 Task: Add filter "In the last 3 months" in the request date.
Action: Mouse pressed left at (929, 332)
Screenshot: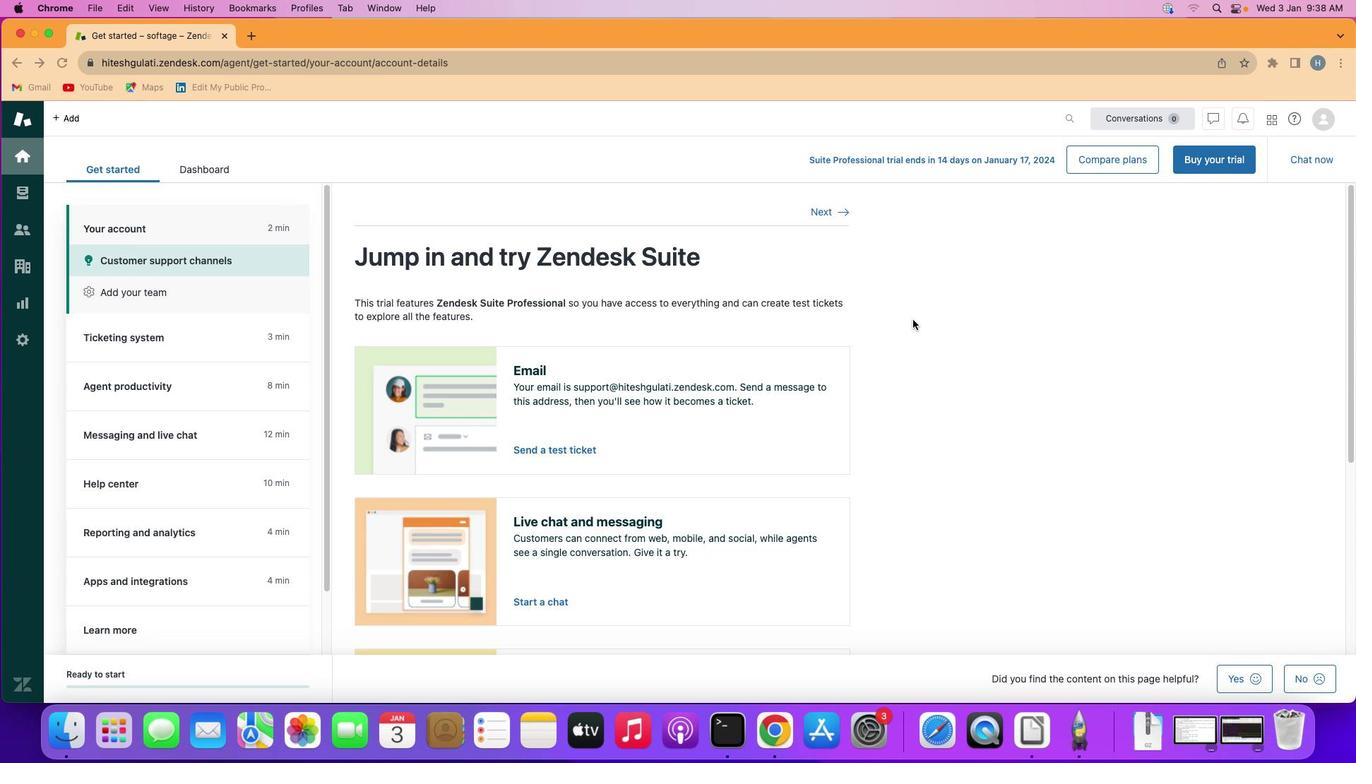 
Action: Mouse moved to (38, 197)
Screenshot: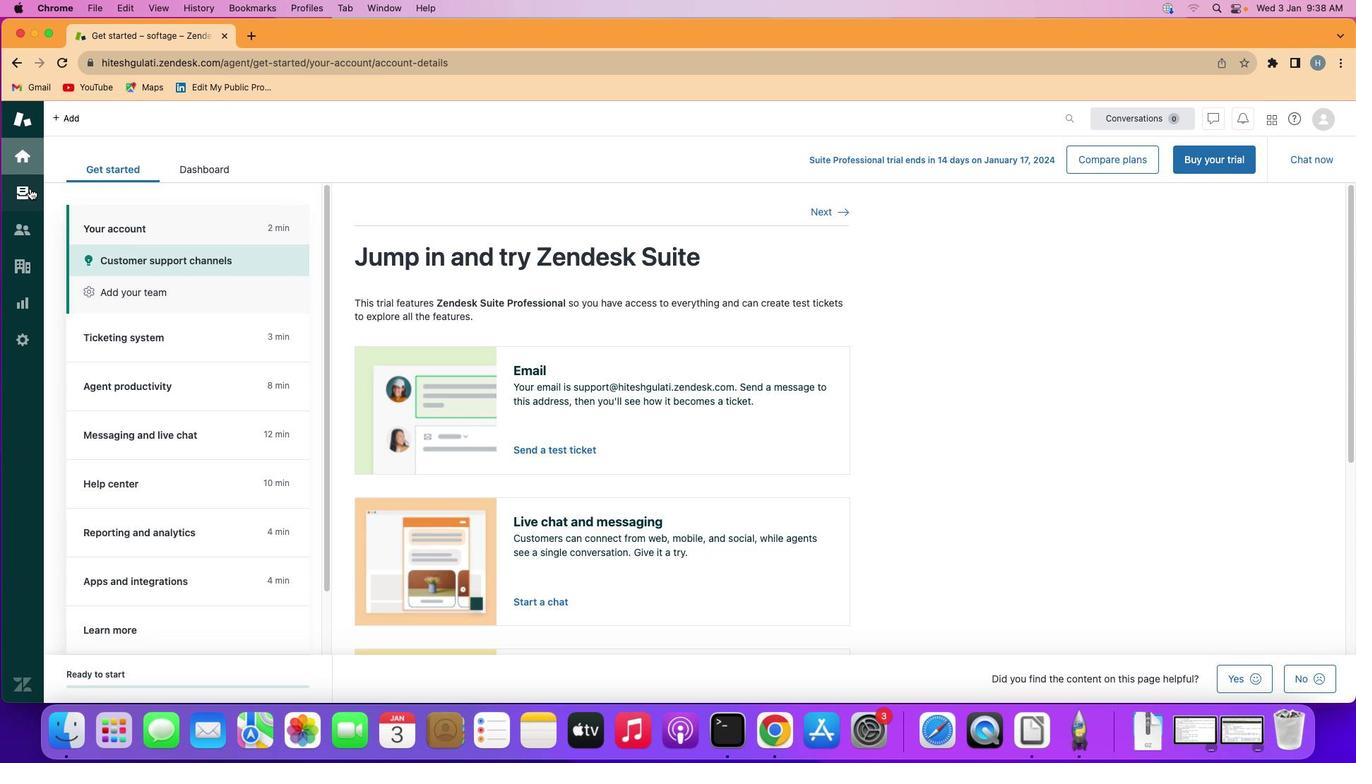 
Action: Mouse pressed left at (38, 197)
Screenshot: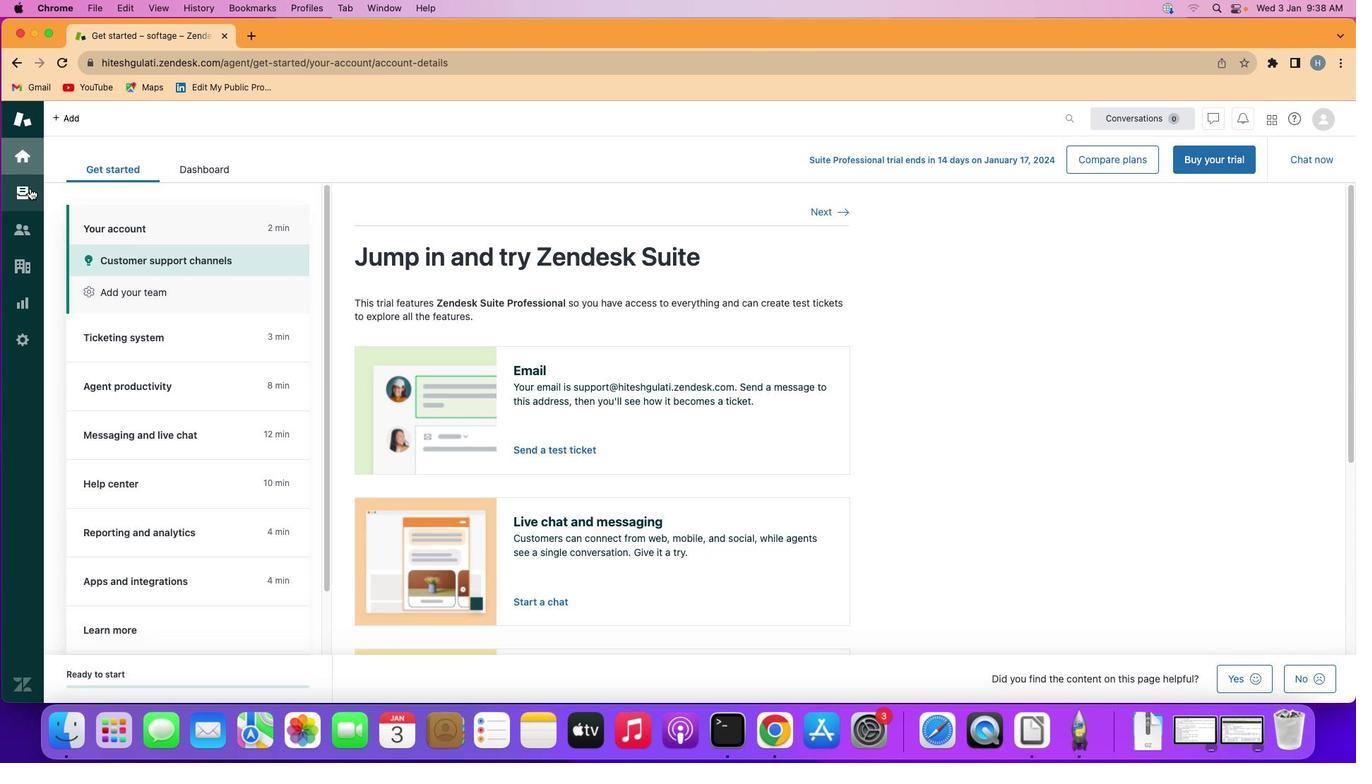 
Action: Mouse moved to (158, 300)
Screenshot: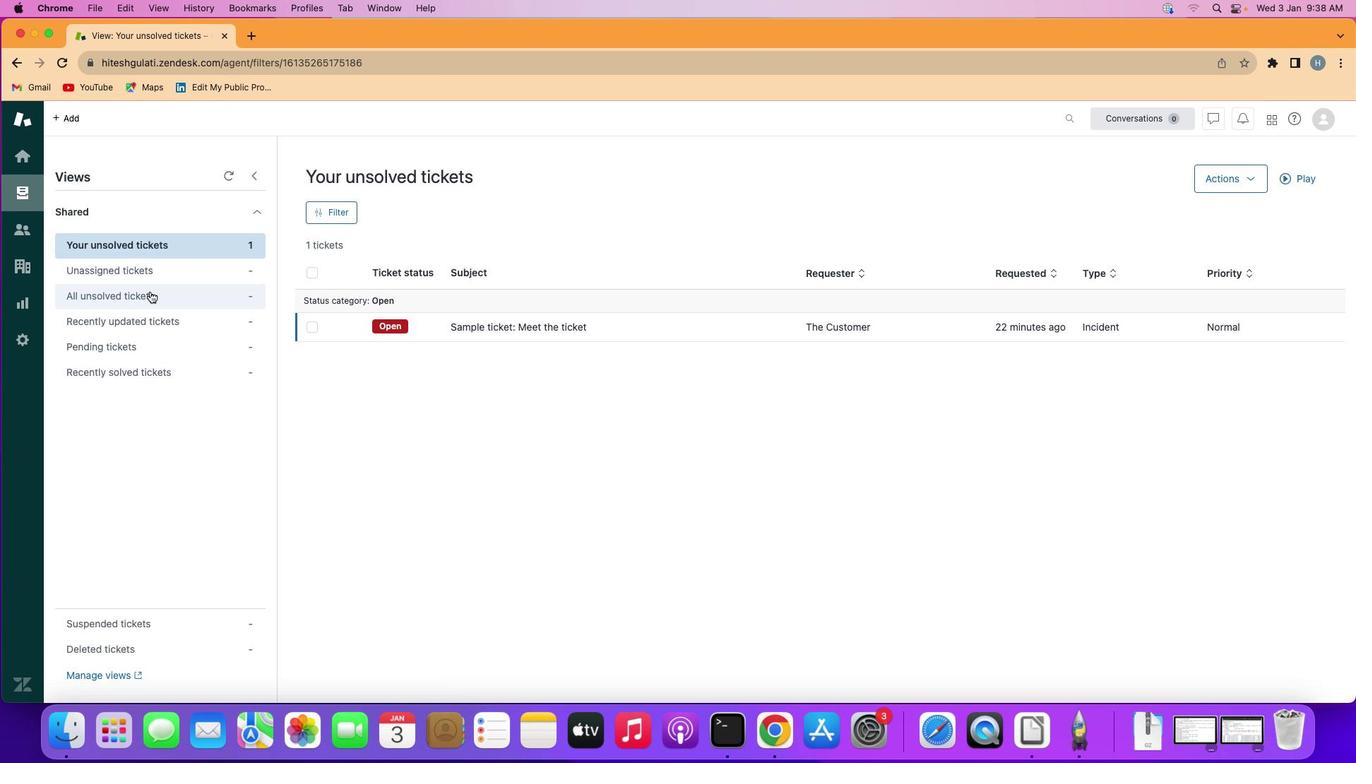 
Action: Mouse pressed left at (158, 300)
Screenshot: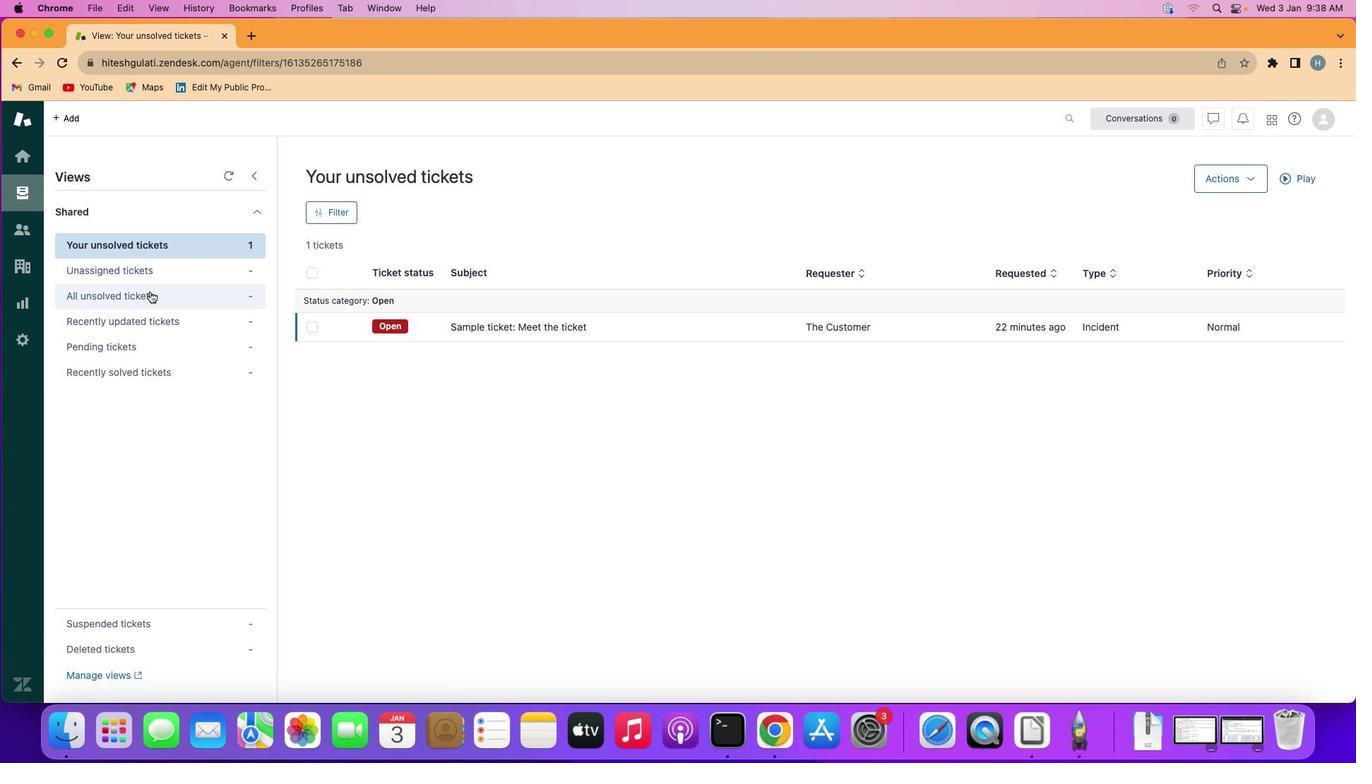 
Action: Mouse moved to (343, 221)
Screenshot: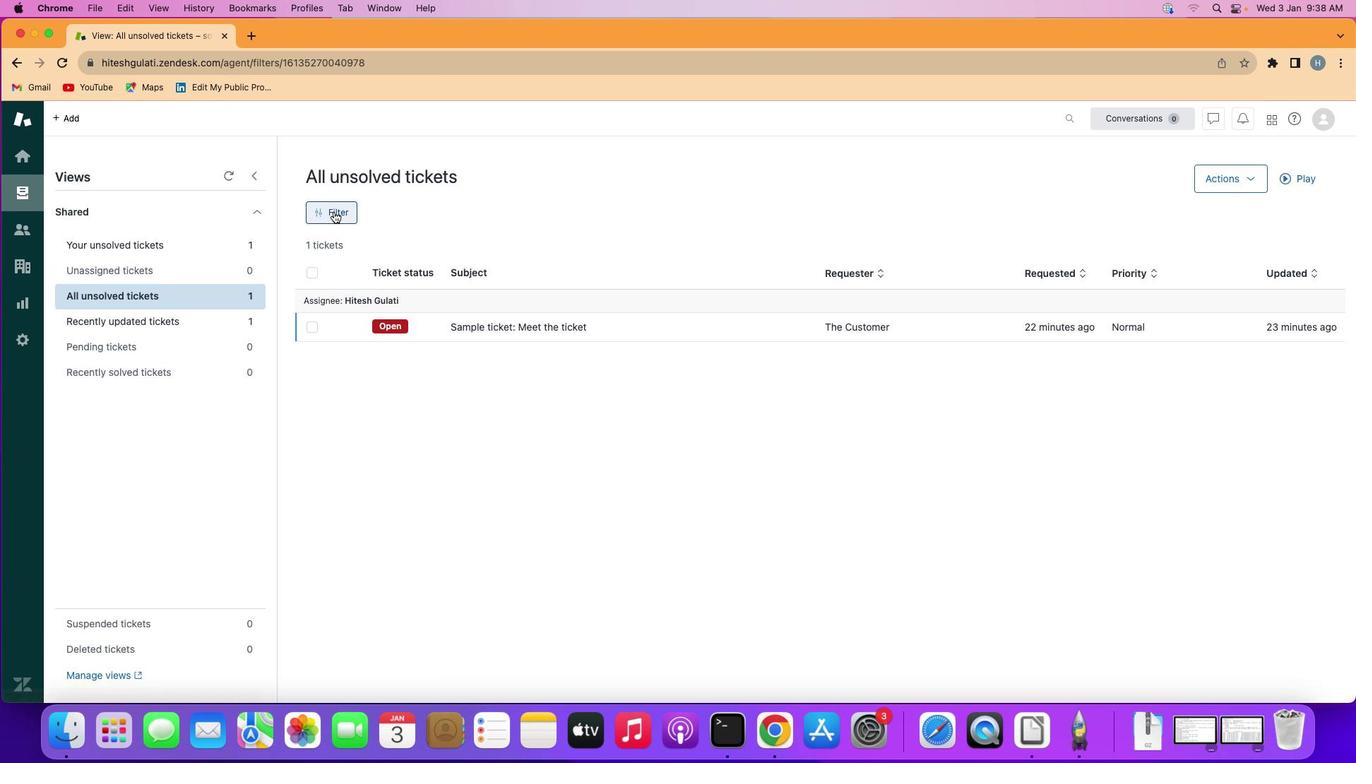 
Action: Mouse pressed left at (343, 221)
Screenshot: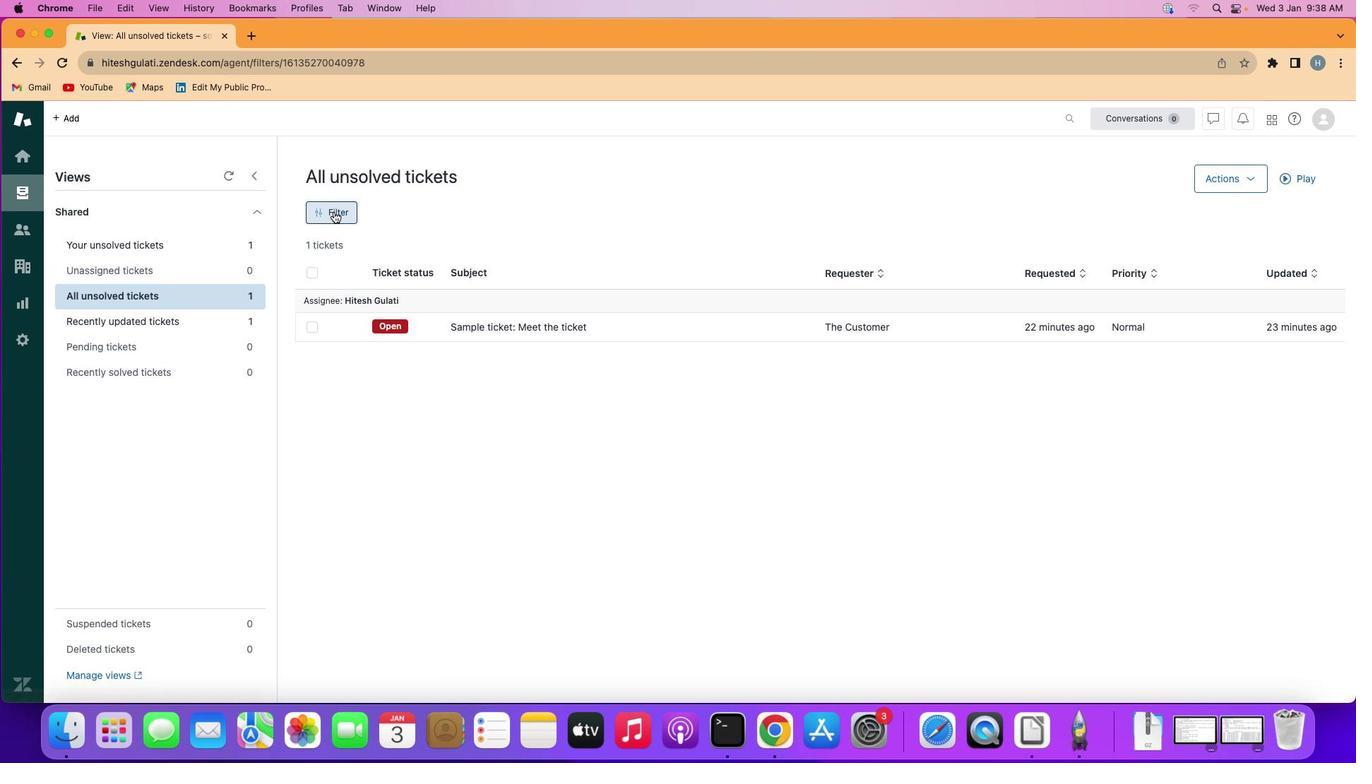 
Action: Mouse moved to (1120, 414)
Screenshot: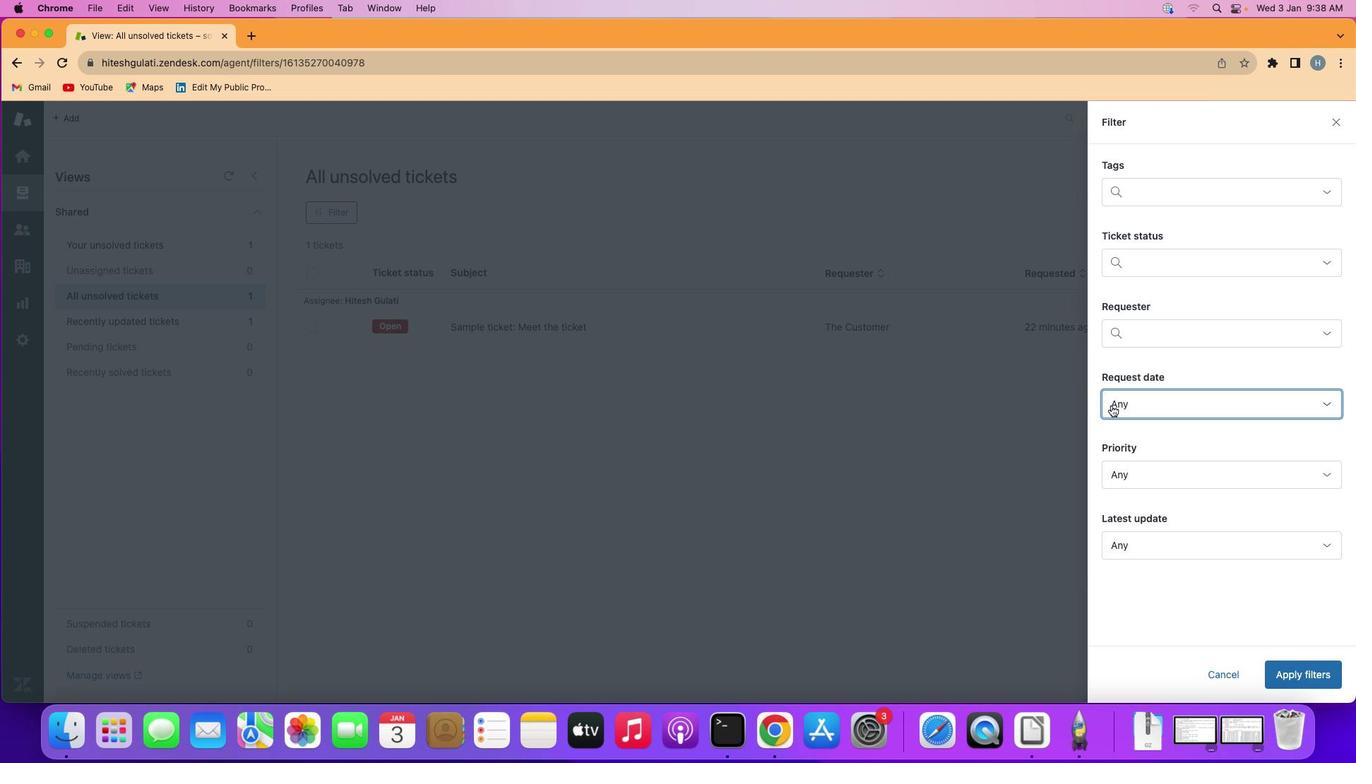 
Action: Mouse pressed left at (1120, 414)
Screenshot: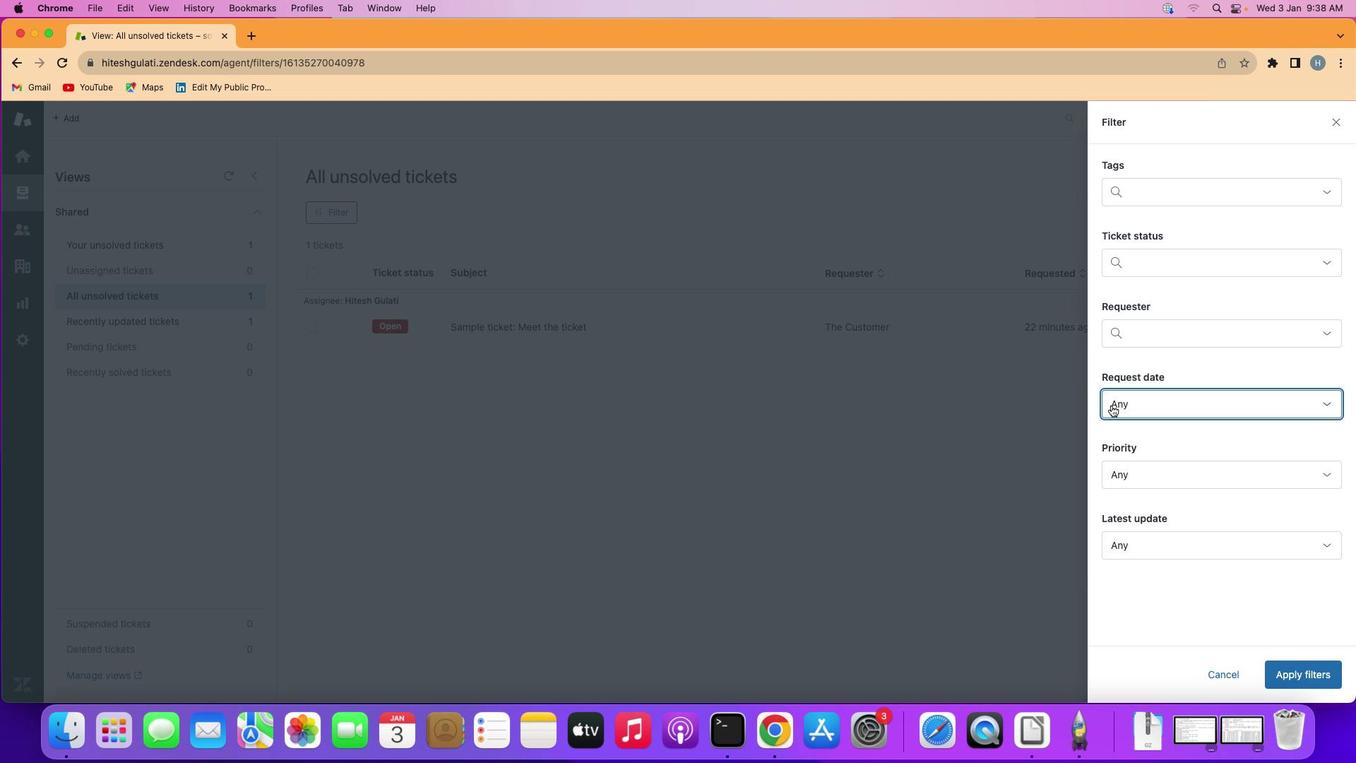 
Action: Mouse moved to (1215, 541)
Screenshot: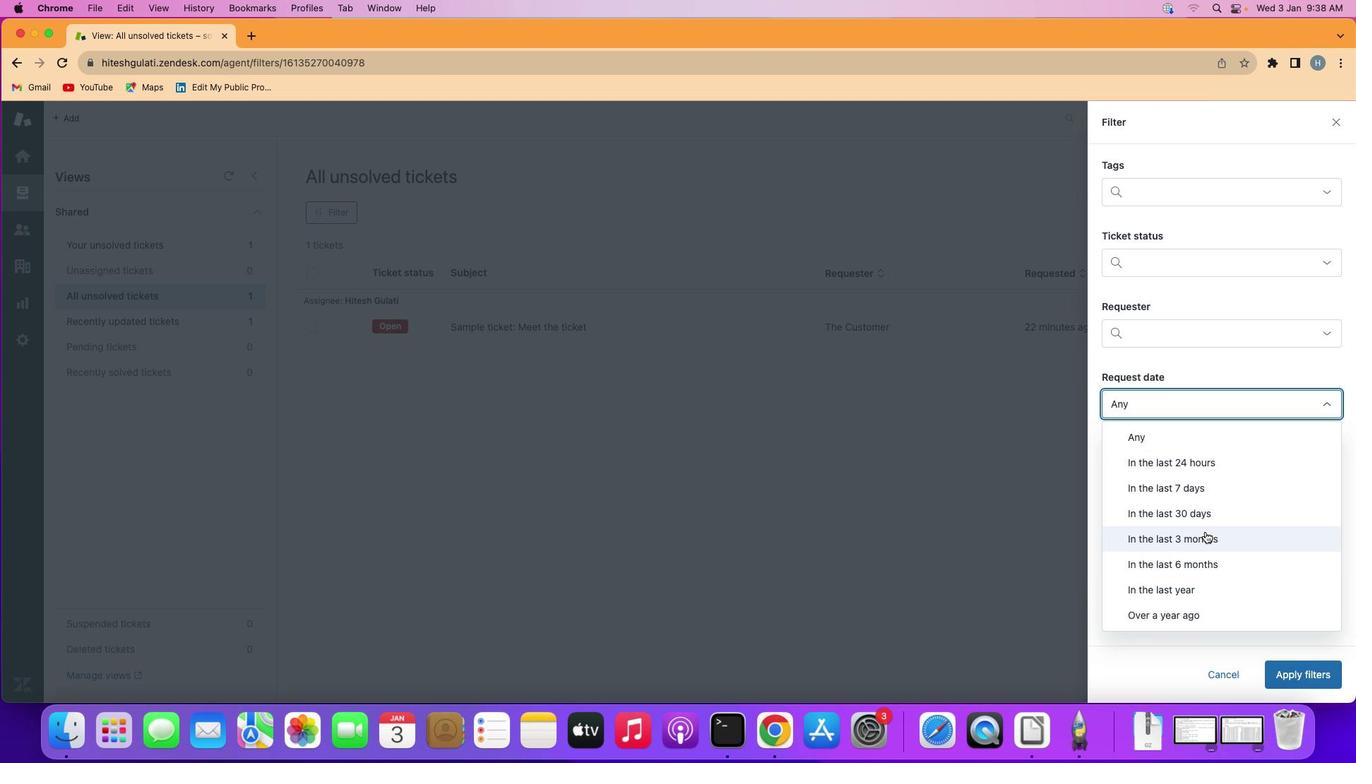 
Action: Mouse pressed left at (1215, 541)
Screenshot: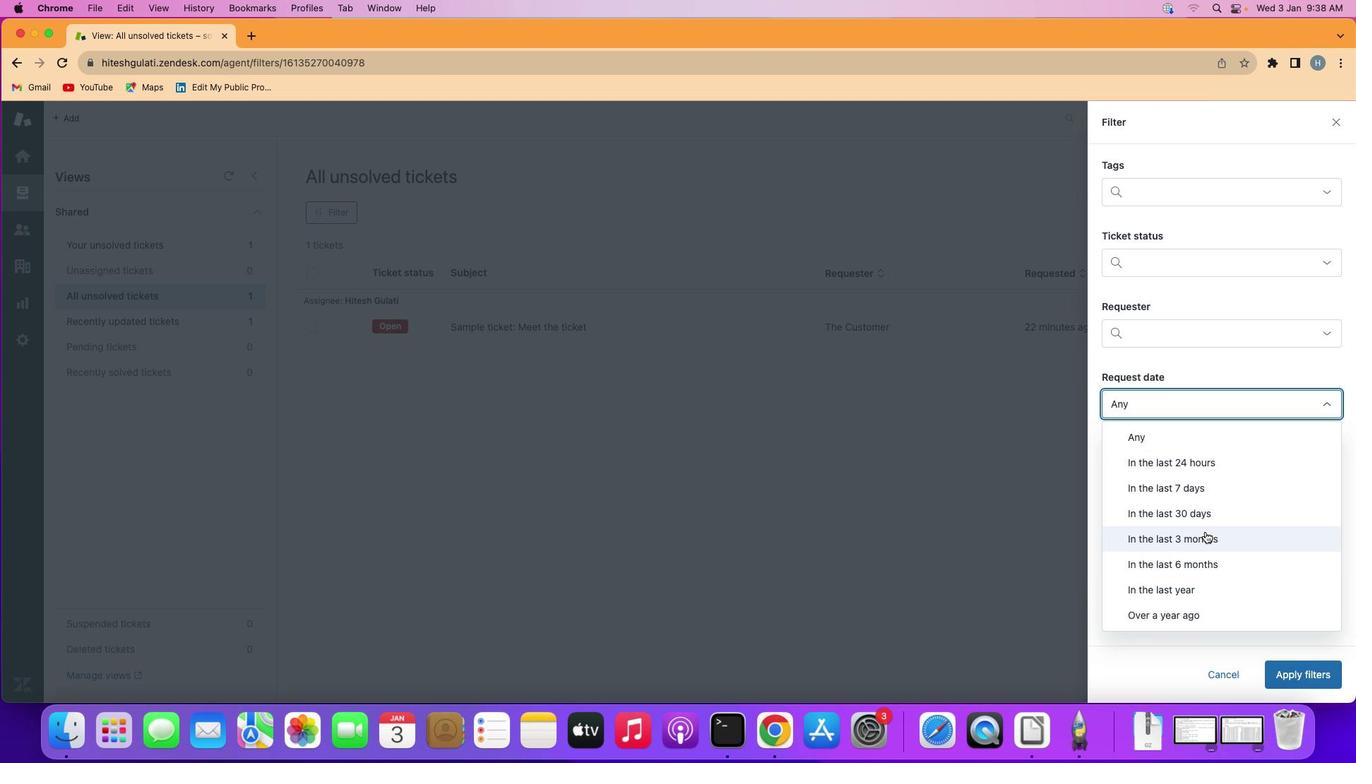 
Action: Mouse moved to (1313, 686)
Screenshot: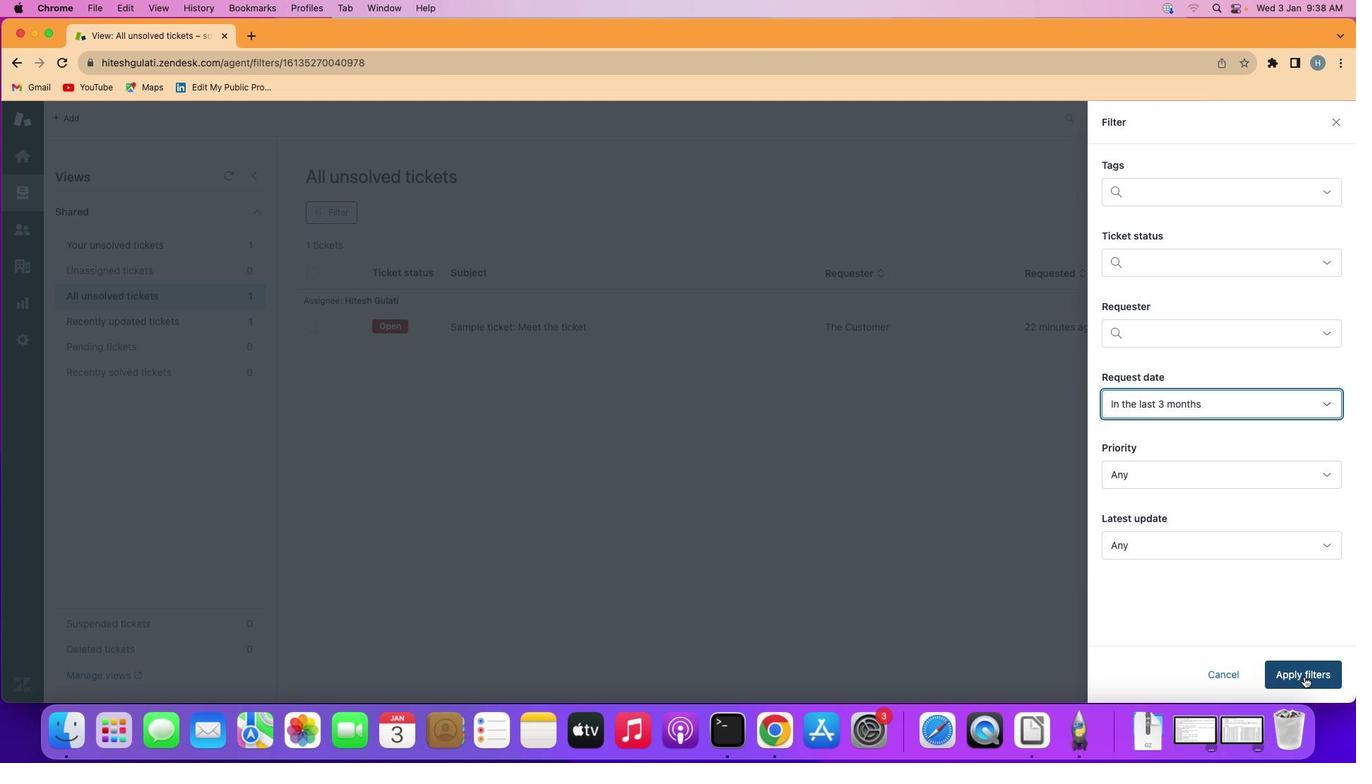 
Action: Mouse pressed left at (1313, 686)
Screenshot: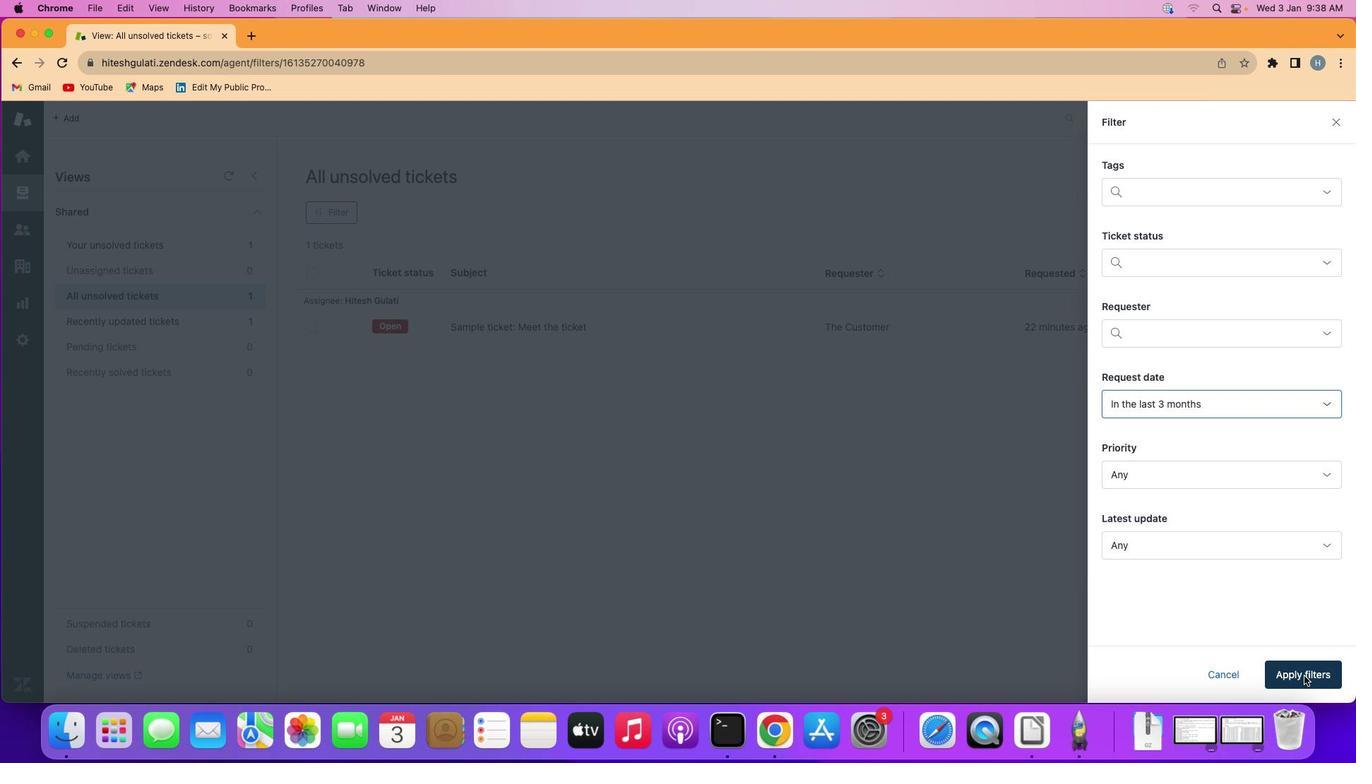 
Action: Mouse moved to (825, 433)
Screenshot: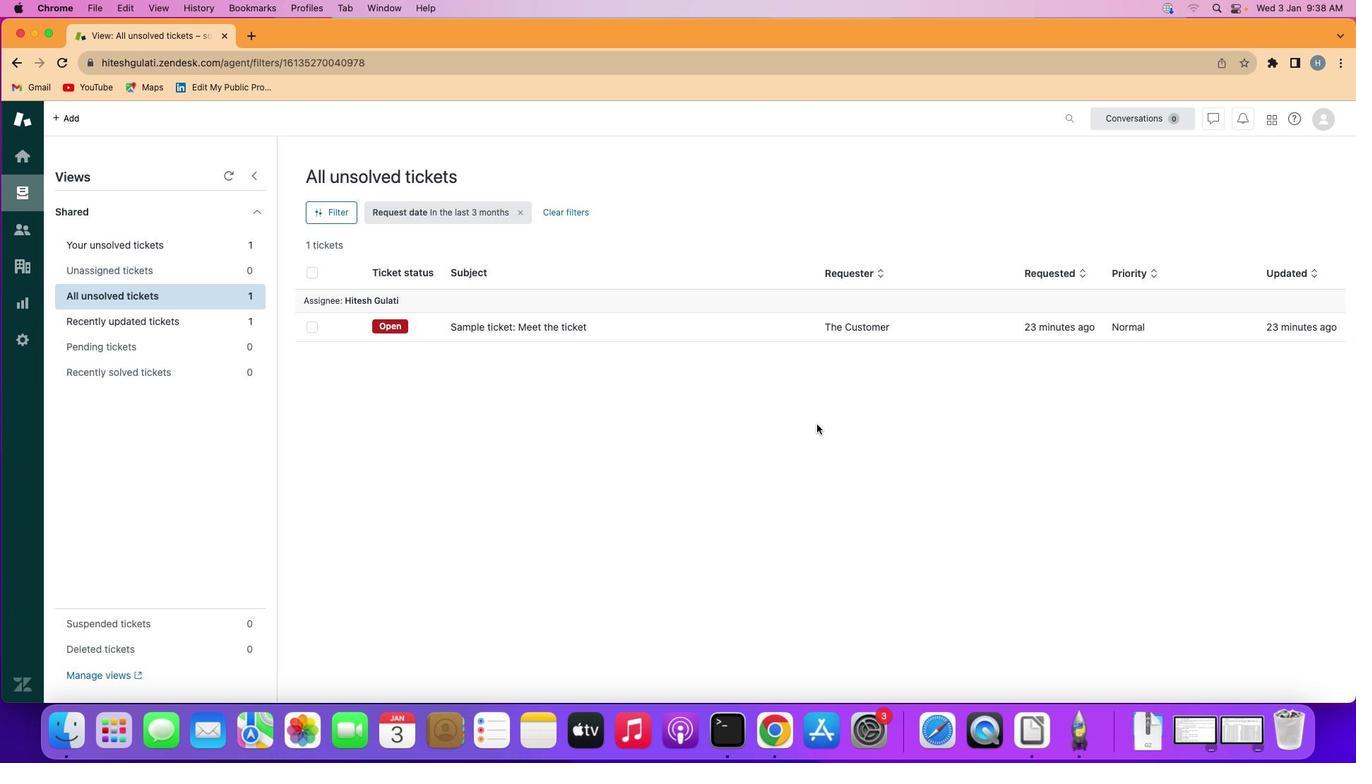 
